 Task: Add Sprouts Organic Sea Salt Blue Corn Tortilla Chips to the cart.
Action: Mouse moved to (235, 105)
Screenshot: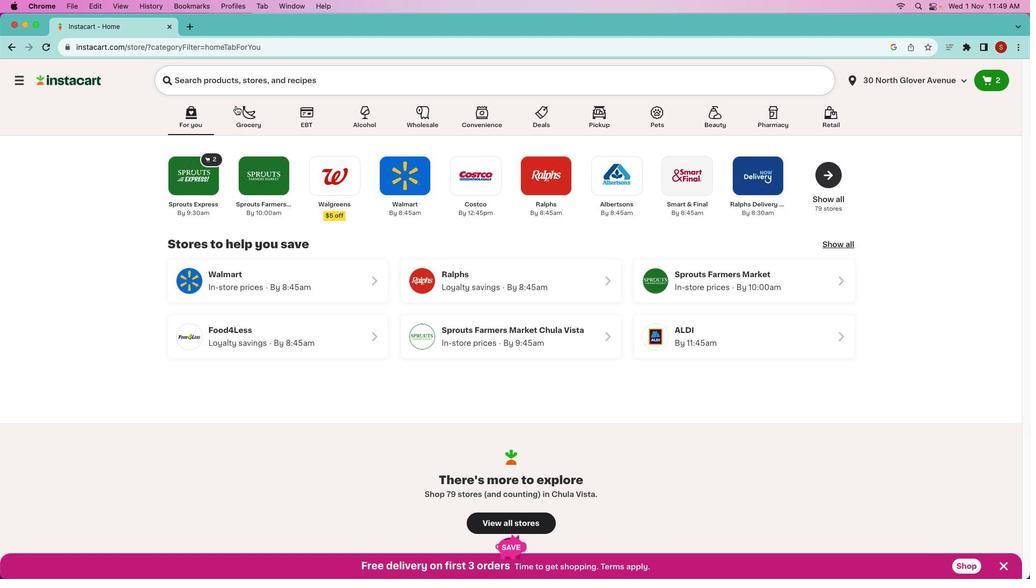 
Action: Mouse pressed left at (235, 105)
Screenshot: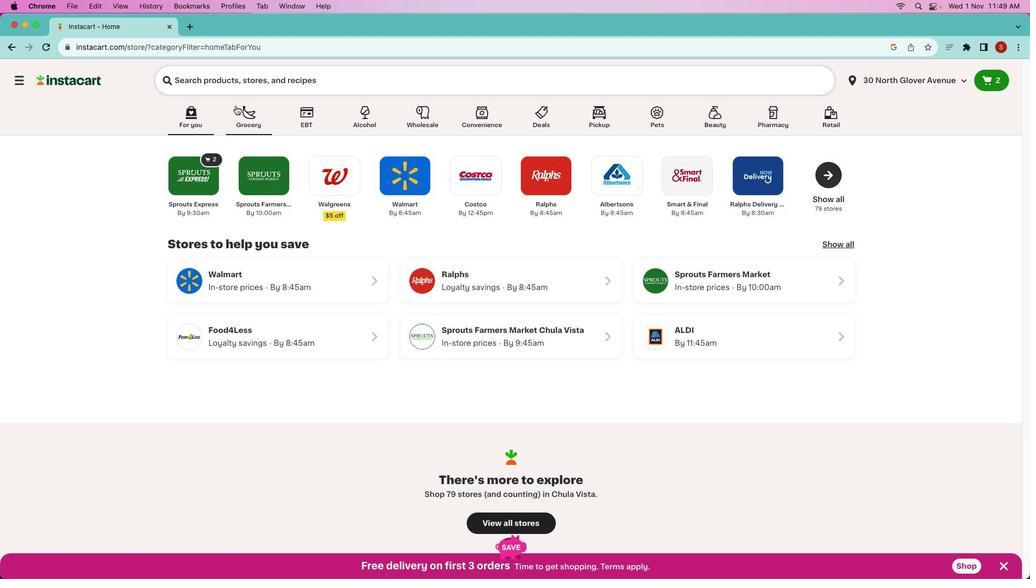 
Action: Mouse moved to (236, 106)
Screenshot: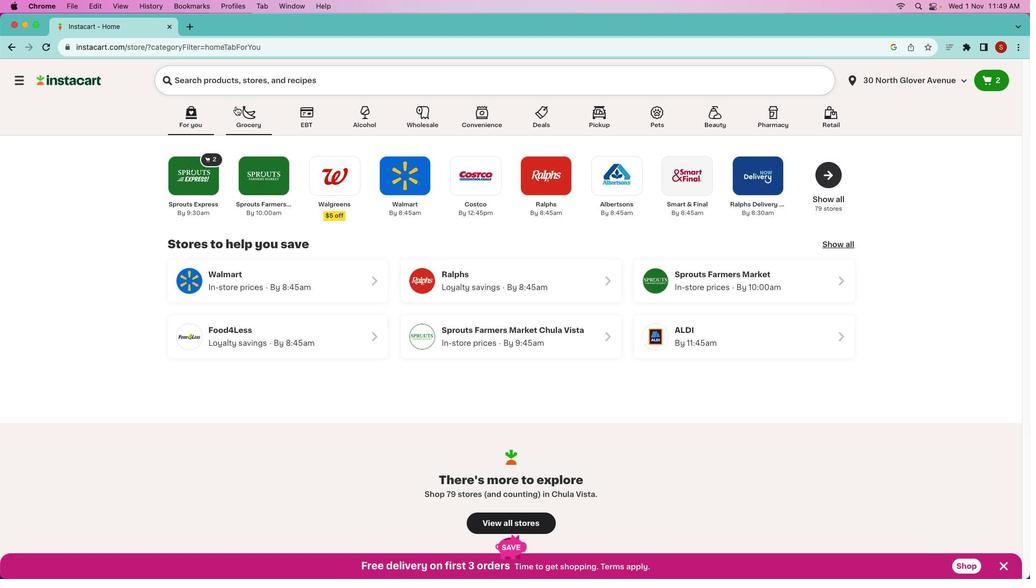
Action: Mouse pressed left at (236, 106)
Screenshot: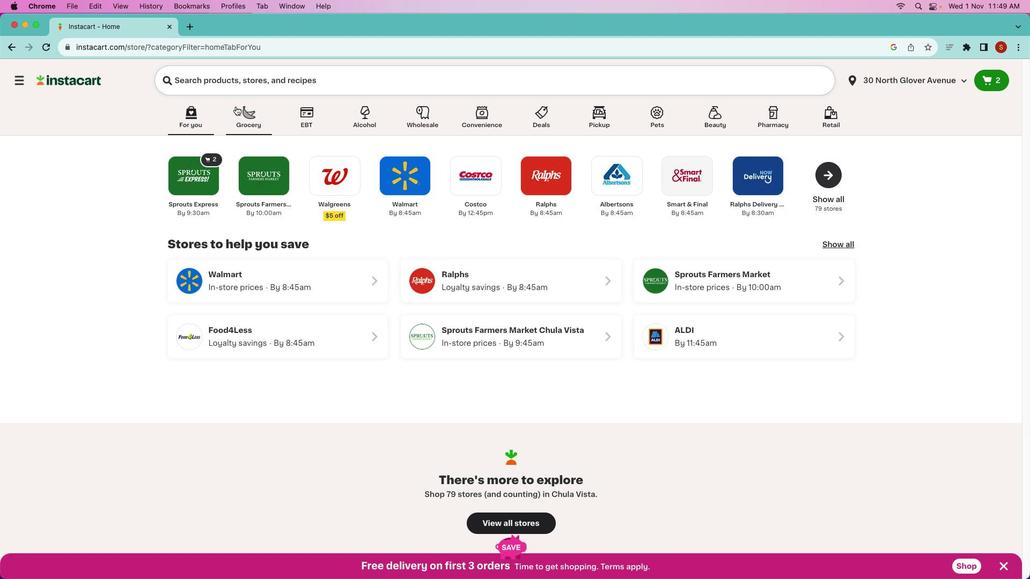 
Action: Mouse moved to (509, 325)
Screenshot: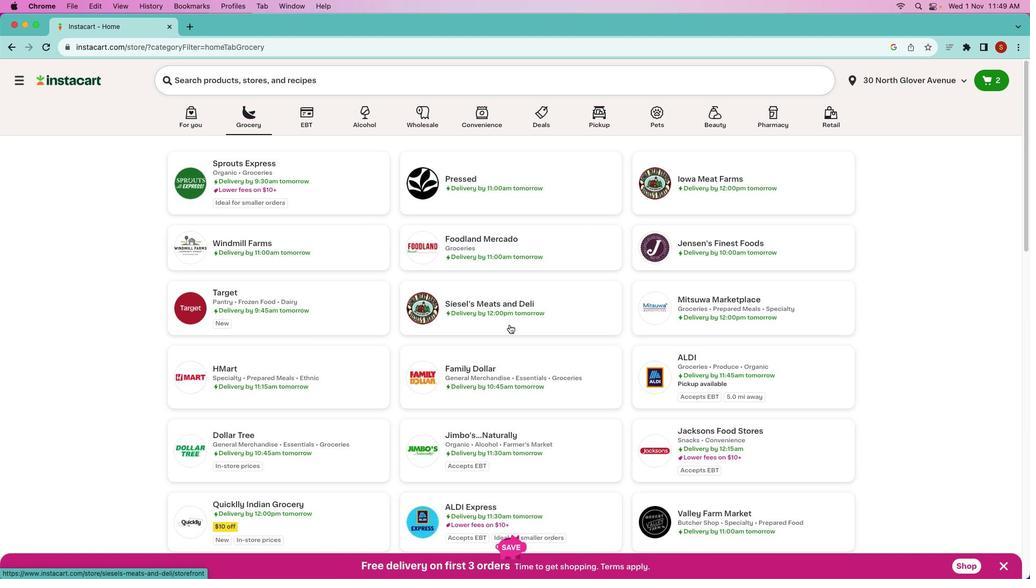 
Action: Mouse scrolled (509, 325) with delta (0, 0)
Screenshot: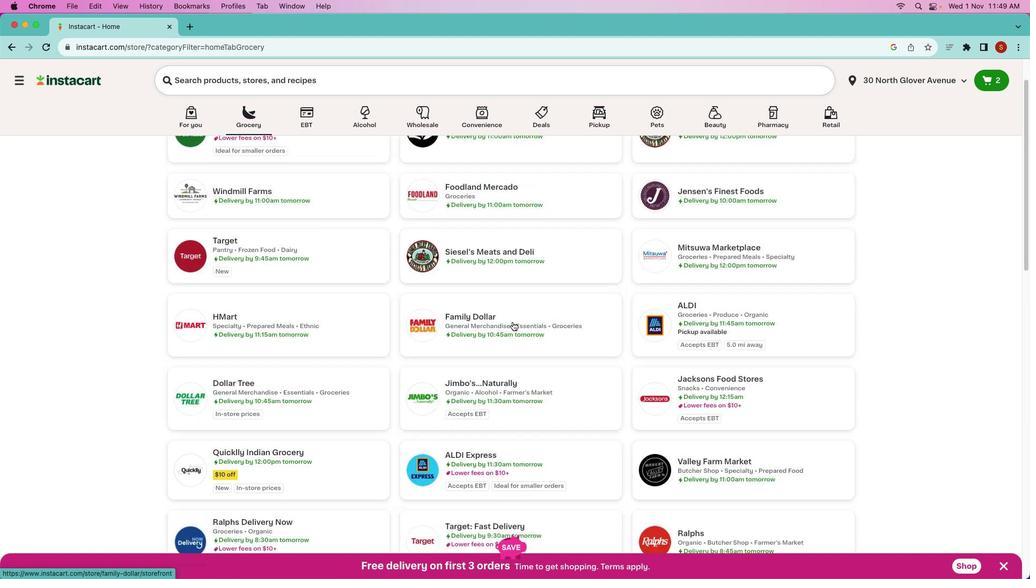 
Action: Mouse scrolled (509, 325) with delta (0, 0)
Screenshot: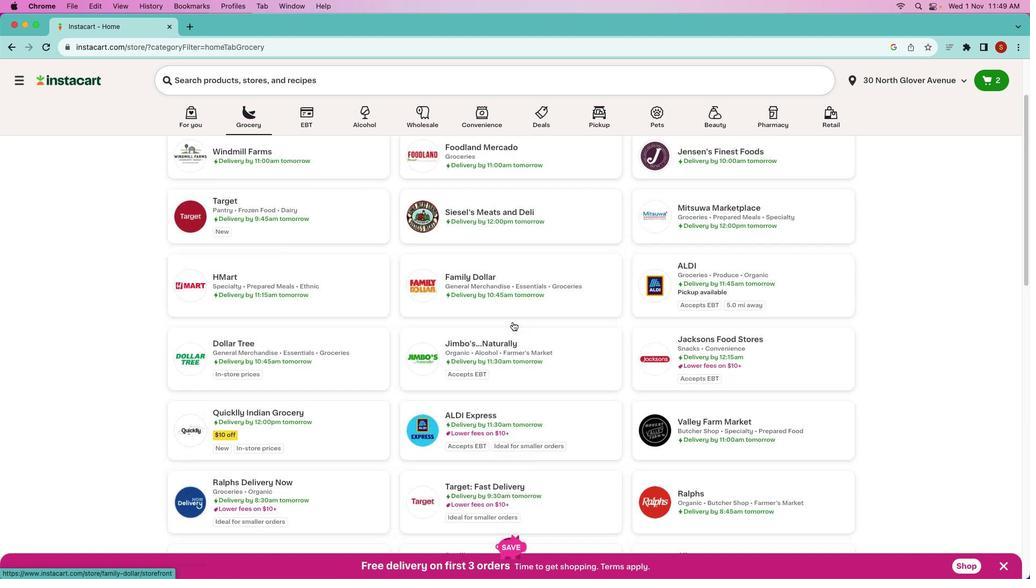 
Action: Mouse scrolled (509, 325) with delta (0, -1)
Screenshot: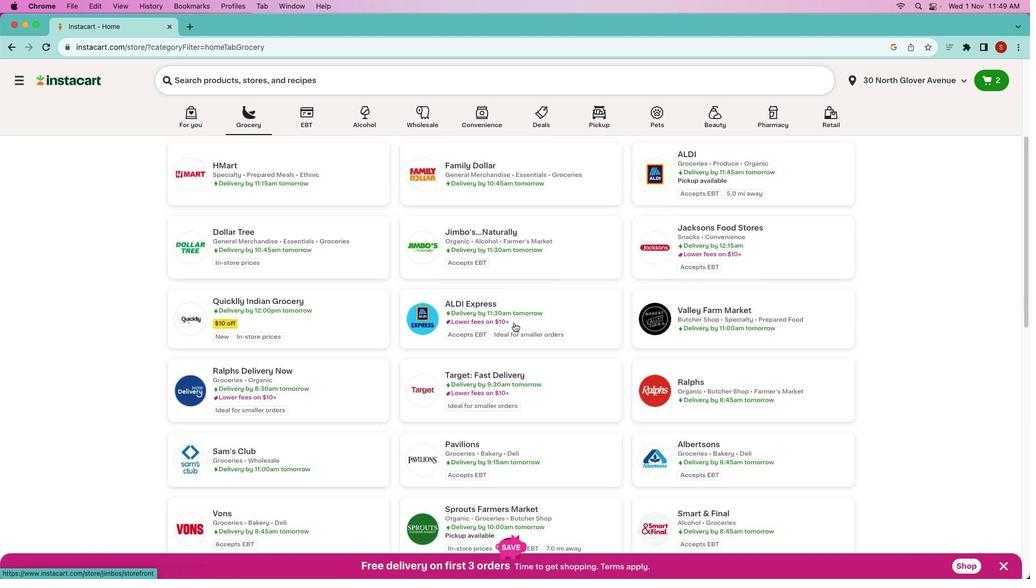 
Action: Mouse moved to (510, 324)
Screenshot: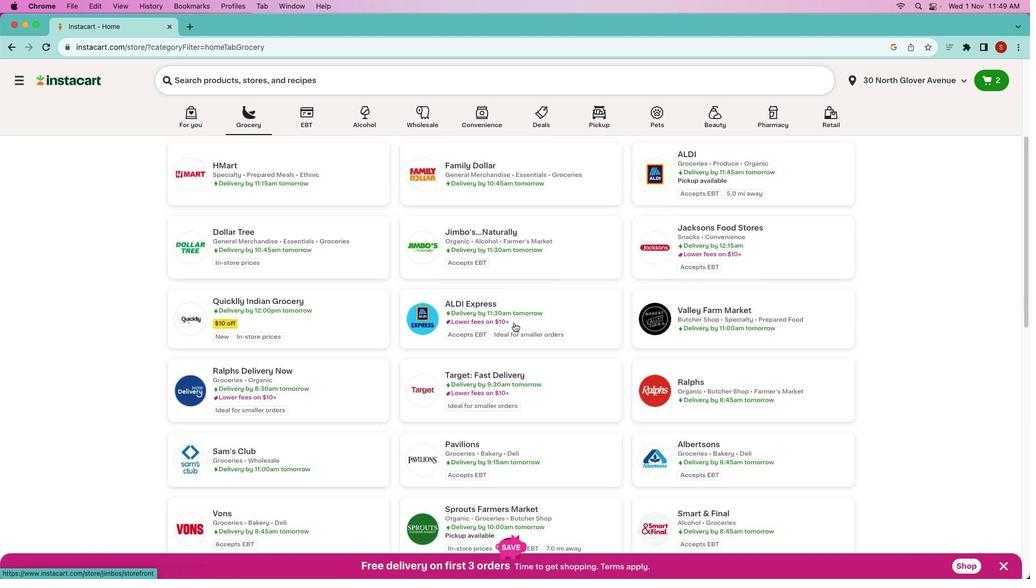 
Action: Mouse scrolled (510, 324) with delta (0, -2)
Screenshot: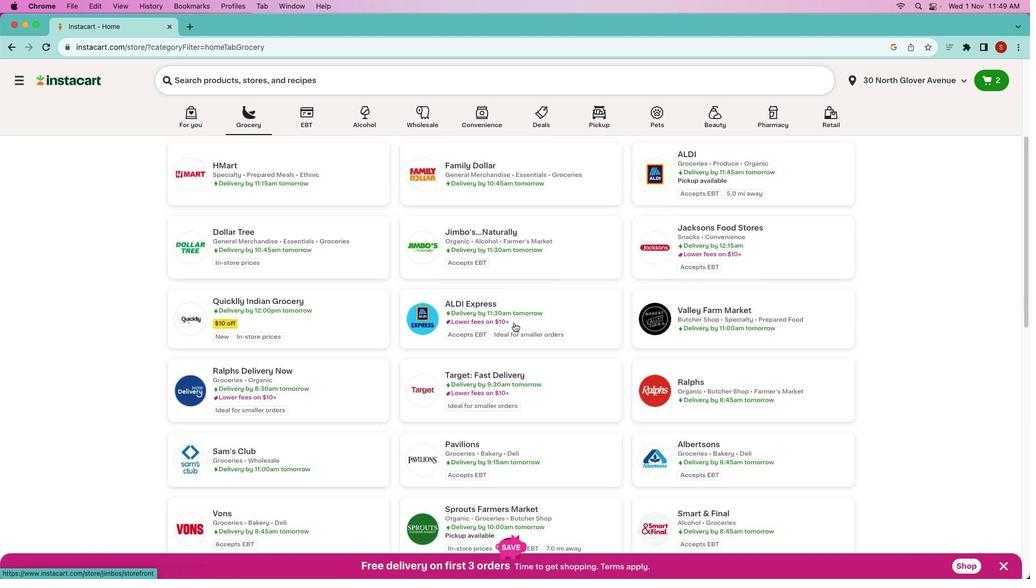 
Action: Mouse moved to (531, 362)
Screenshot: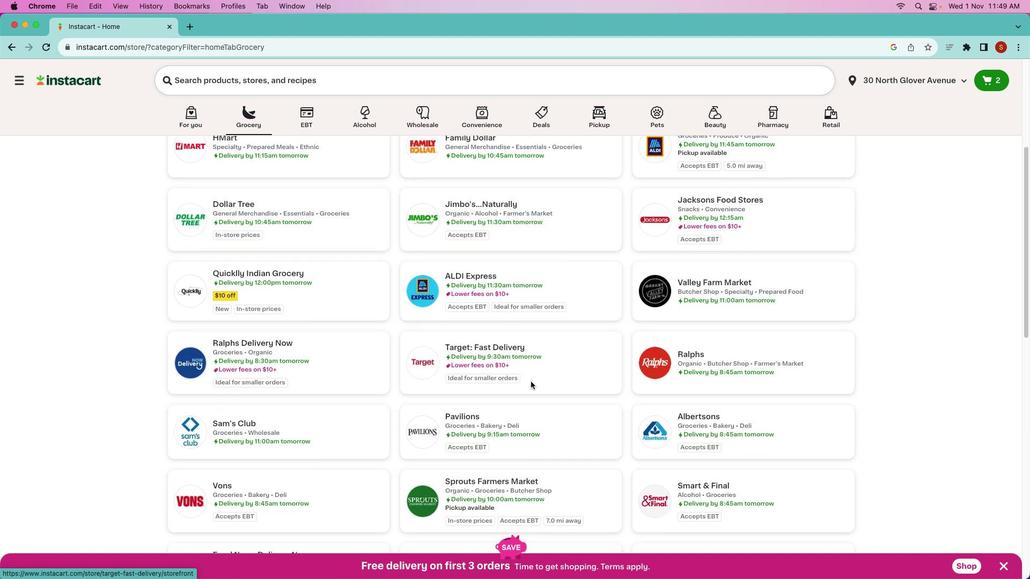 
Action: Mouse scrolled (531, 362) with delta (0, 0)
Screenshot: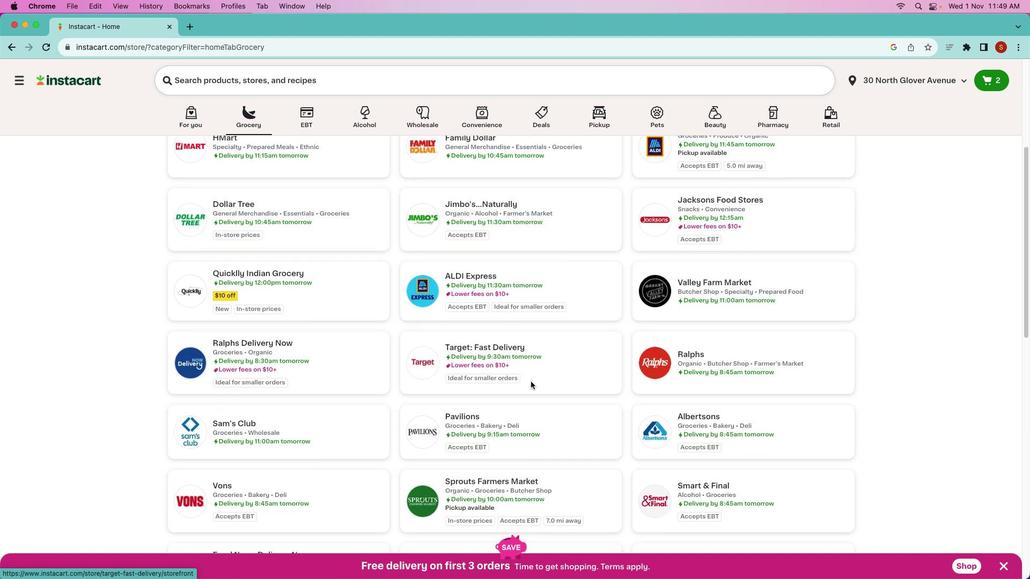 
Action: Mouse moved to (531, 362)
Screenshot: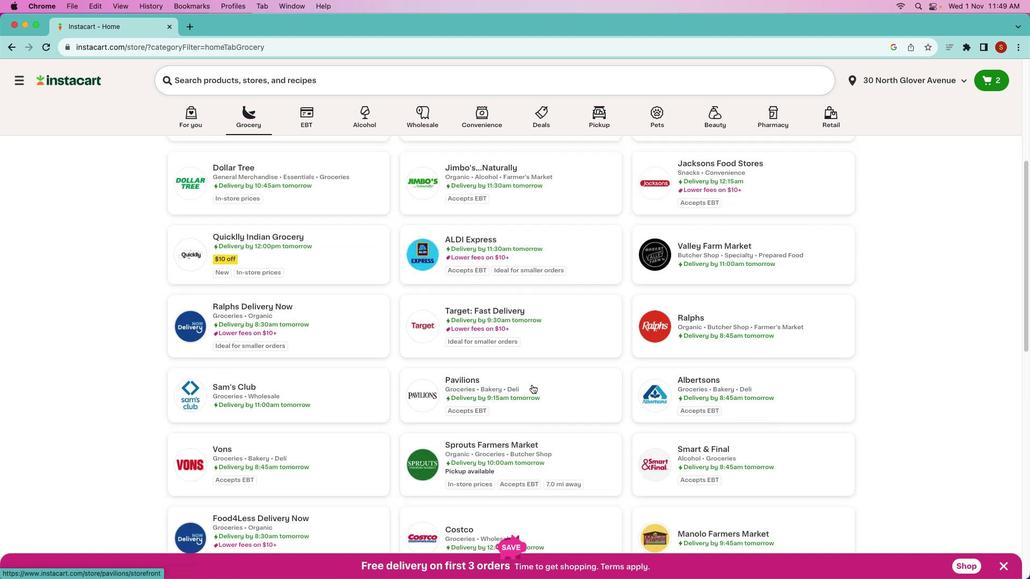 
Action: Mouse scrolled (531, 362) with delta (0, 0)
Screenshot: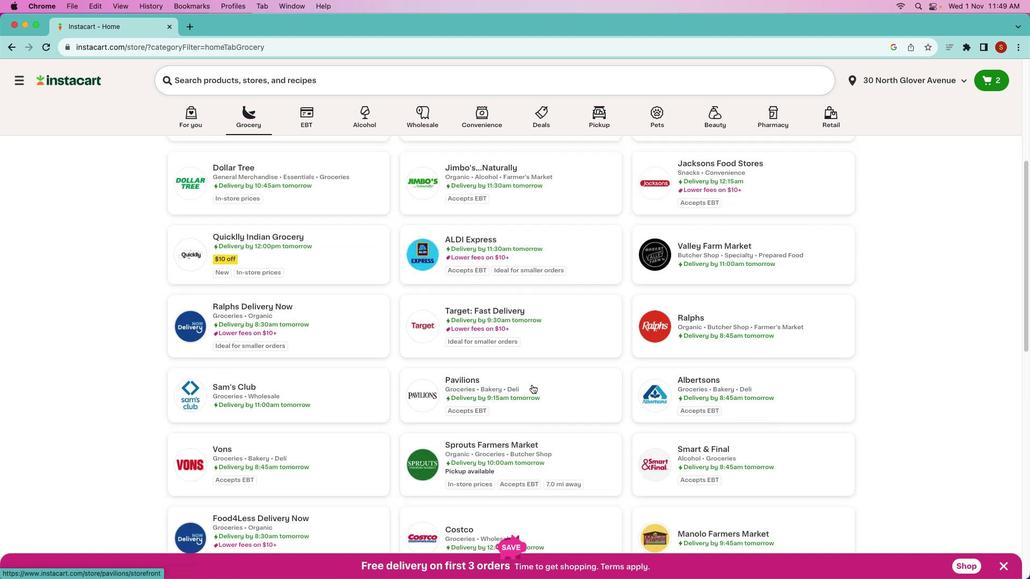 
Action: Mouse moved to (530, 367)
Screenshot: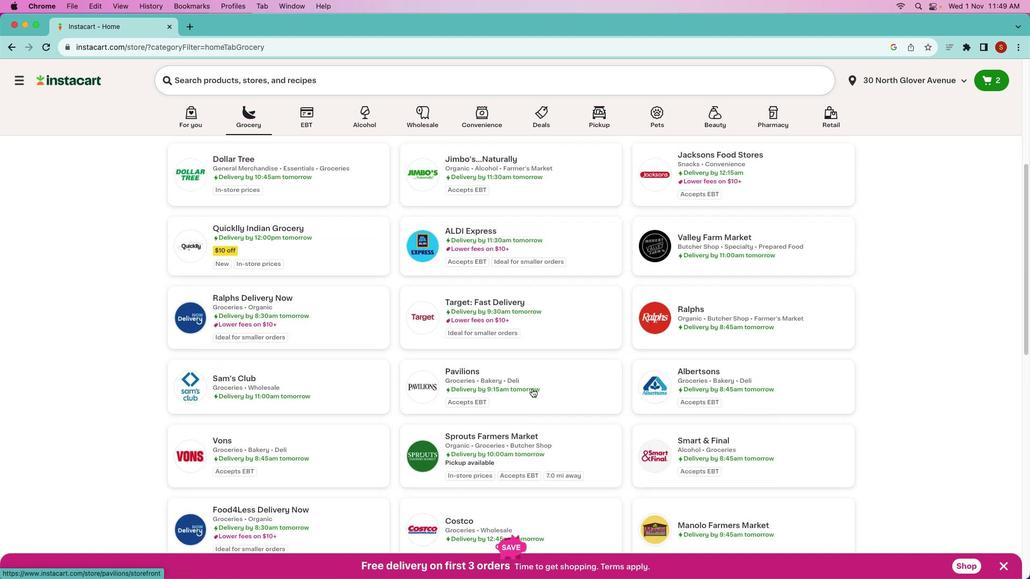 
Action: Mouse scrolled (530, 367) with delta (0, -1)
Screenshot: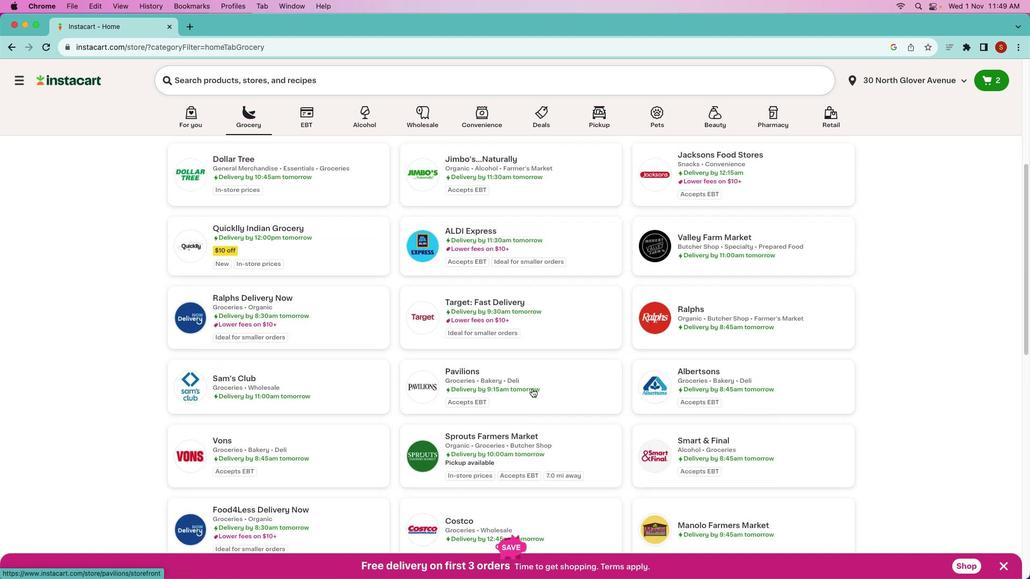 
Action: Mouse moved to (508, 427)
Screenshot: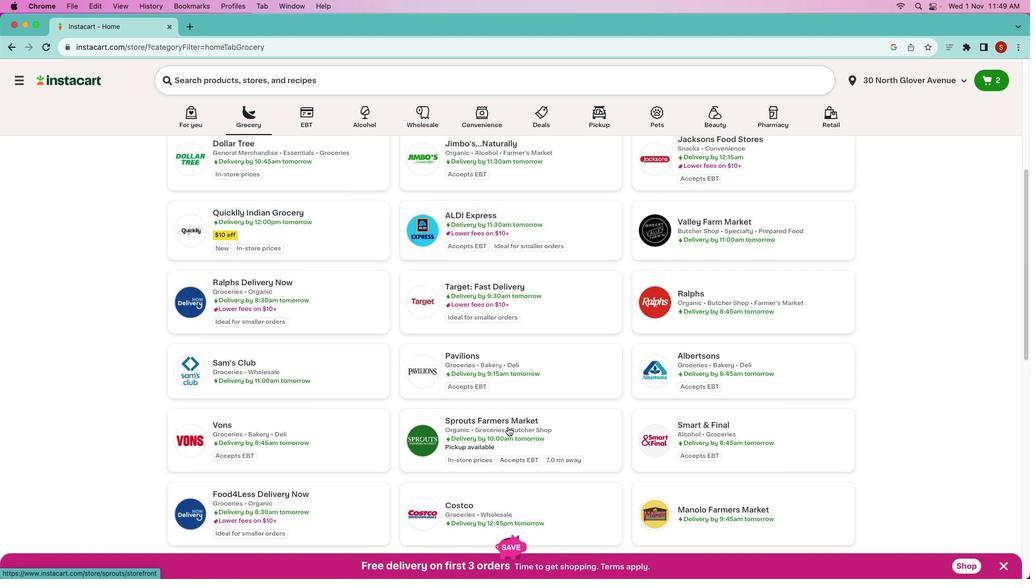 
Action: Mouse pressed left at (508, 427)
Screenshot: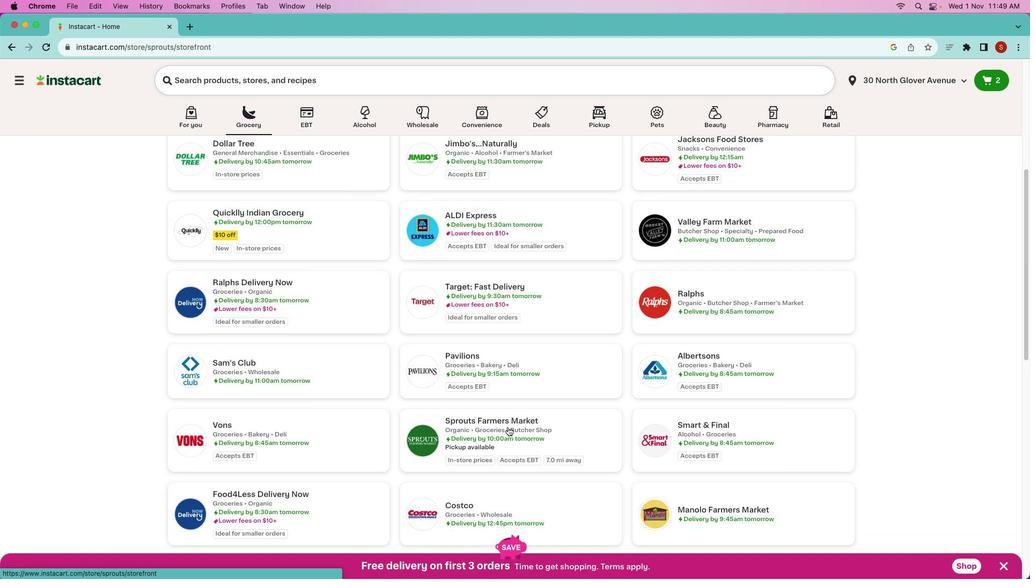 
Action: Mouse moved to (330, 81)
Screenshot: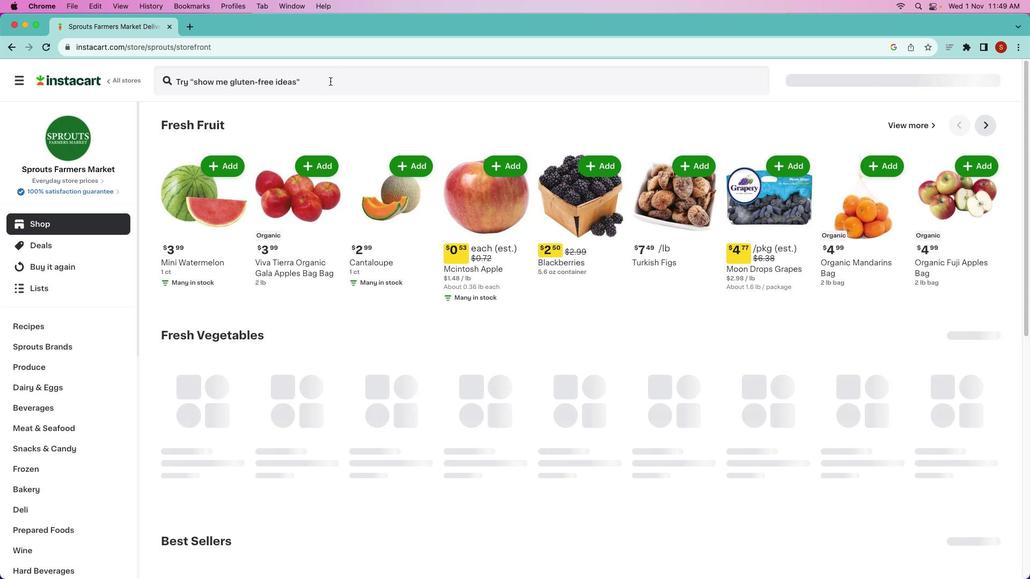 
Action: Mouse pressed left at (330, 81)
Screenshot: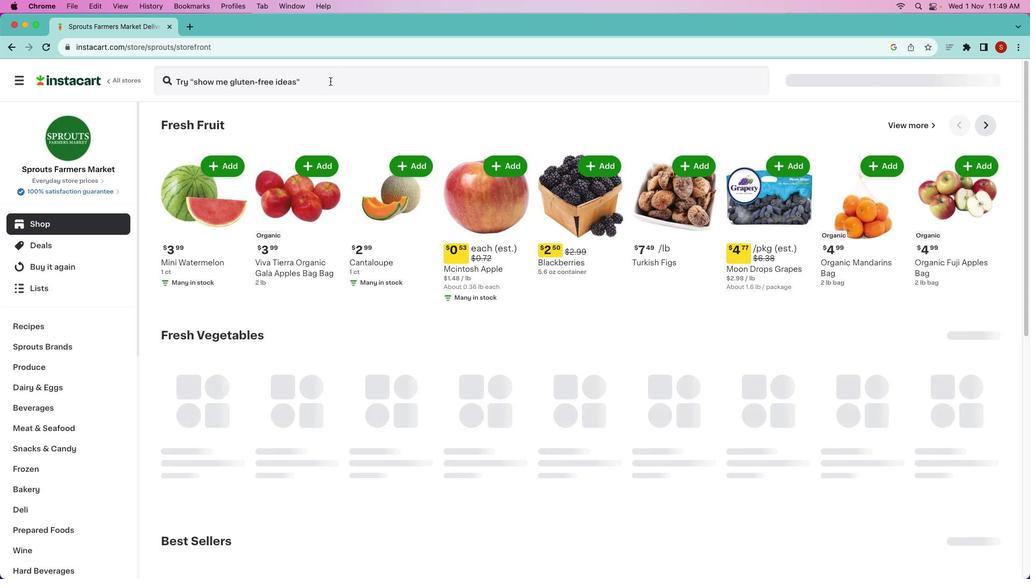 
Action: Mouse moved to (330, 81)
Screenshot: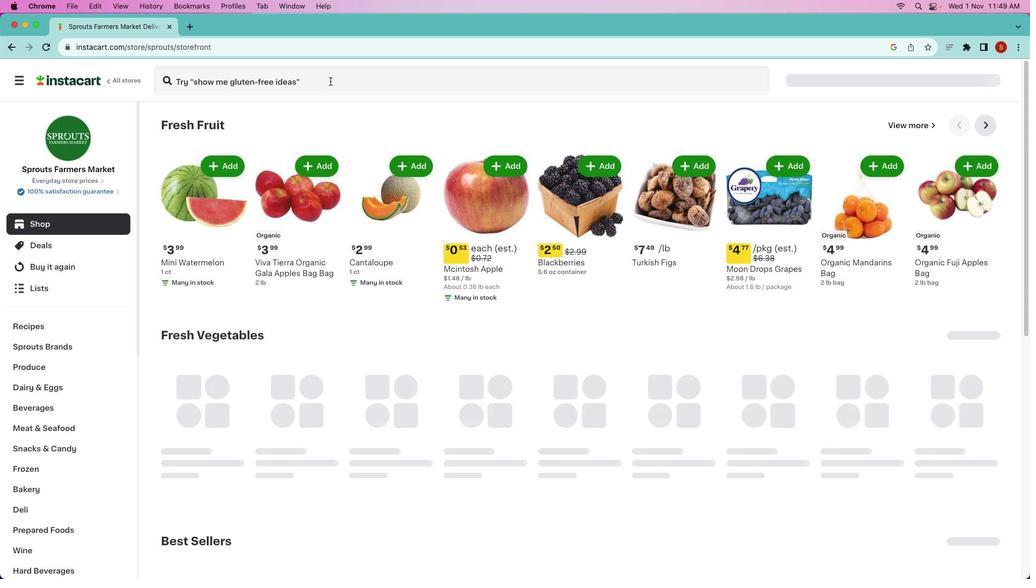 
Action: Key pressed 'd'Key.backspace's''p''r''o''u''t''s'Key.space'o''r''g''g''a''n''i''c'Key.space's''e''a'Key.space'b'Key.backspace's''a''l''t'Key.space'b''l''u''e'Key.space'c''o''r''n'Key.space't''o''r''t''i''a''l'Key.backspaceKey.backspace'l''l''a'Key.space'c''h''i''p''s'
Screenshot: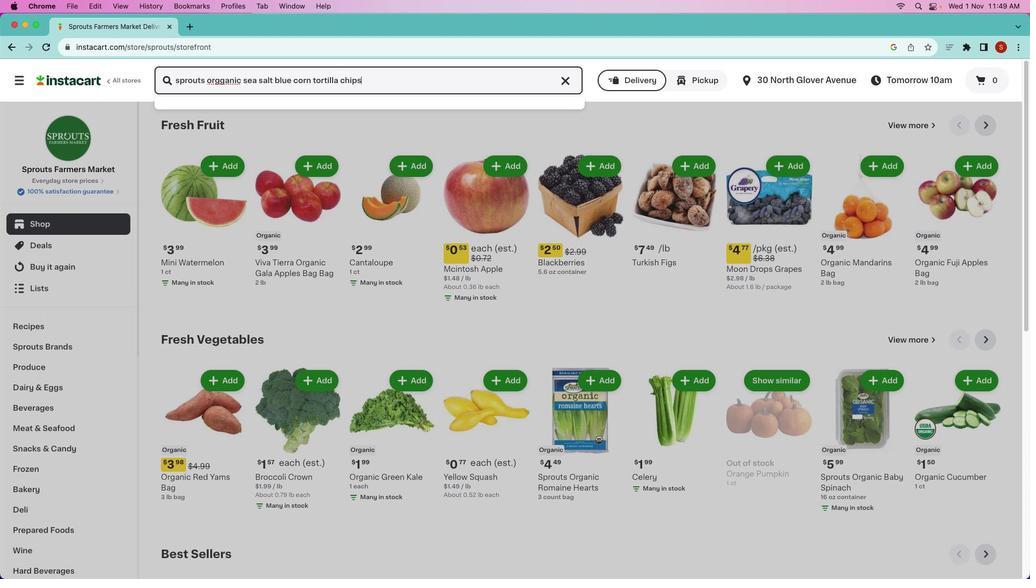 
Action: Mouse scrolled (330, 81) with delta (0, 0)
Screenshot: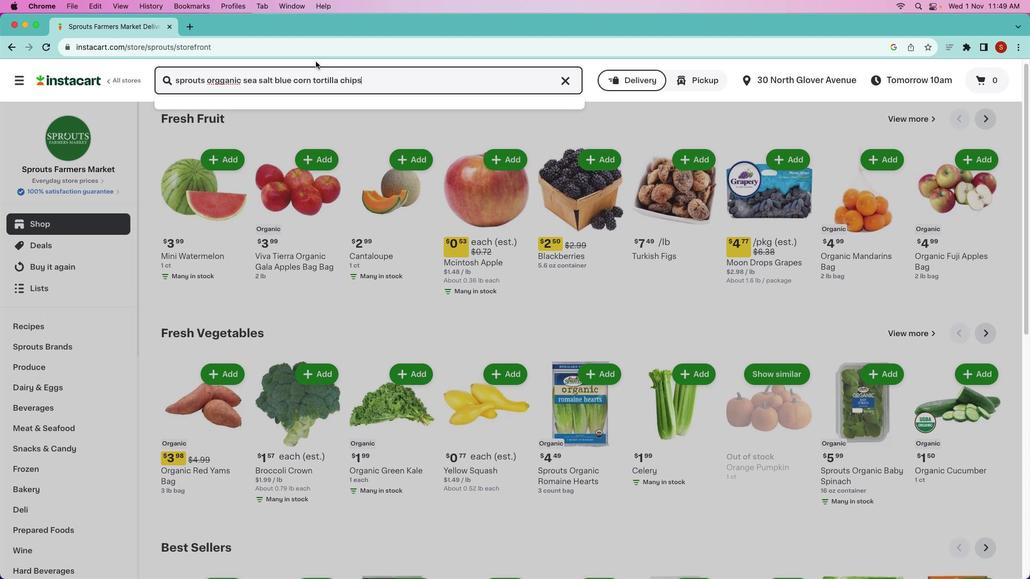 
Action: Mouse scrolled (330, 81) with delta (0, 0)
Screenshot: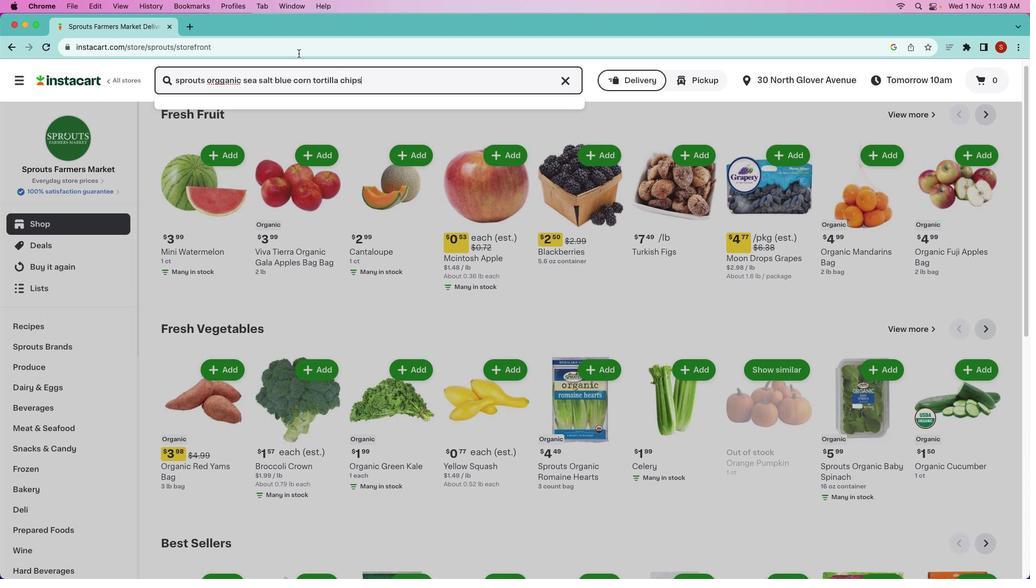 
Action: Mouse moved to (230, 86)
Screenshot: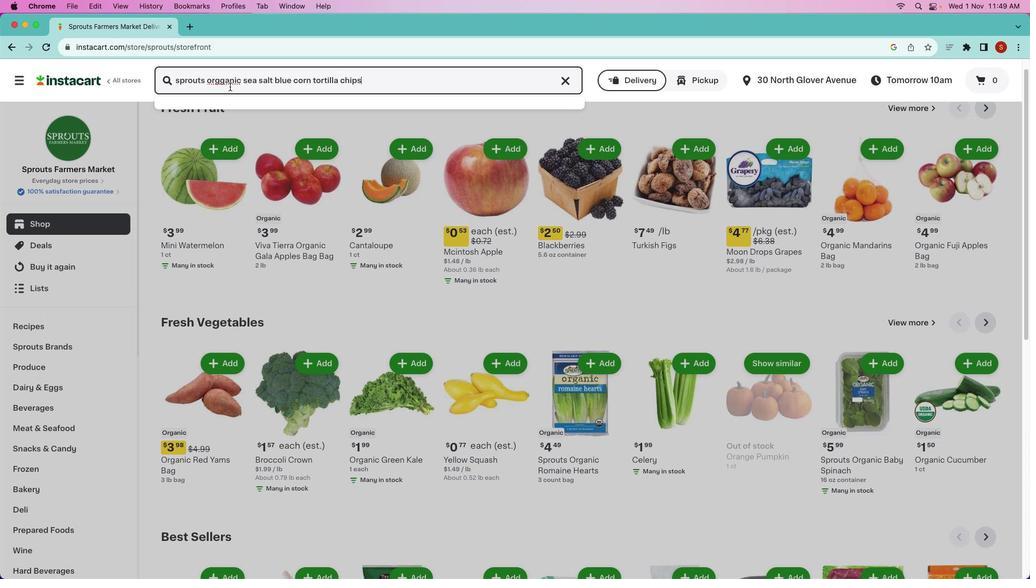 
Action: Mouse pressed left at (230, 86)
Screenshot: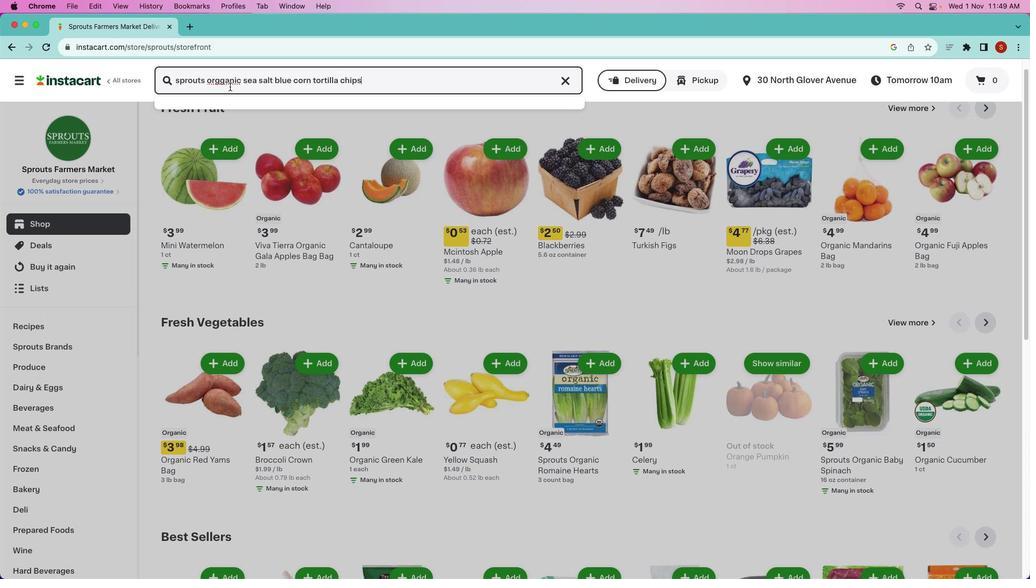 
Action: Mouse moved to (226, 80)
Screenshot: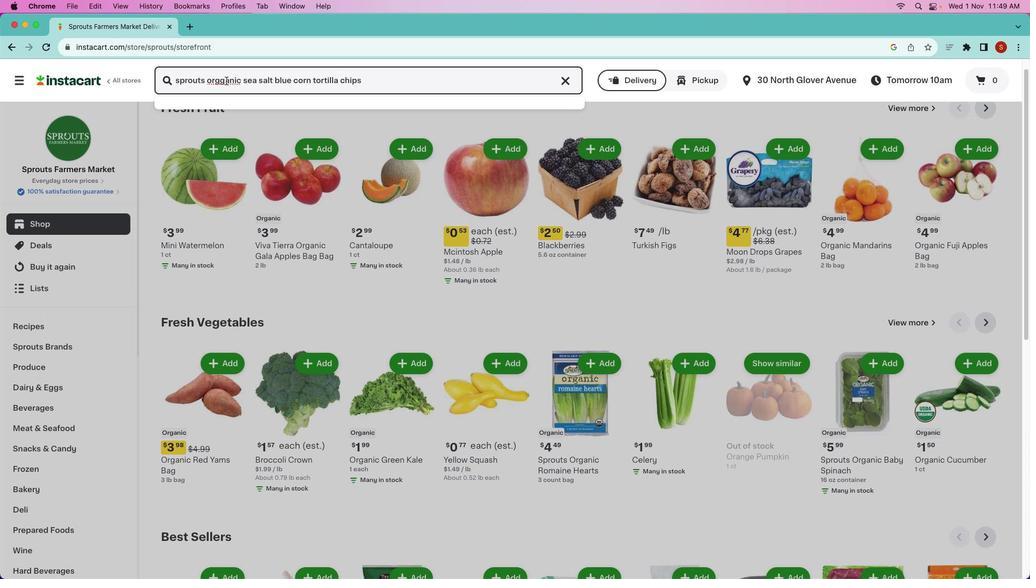 
Action: Mouse pressed left at (226, 80)
Screenshot: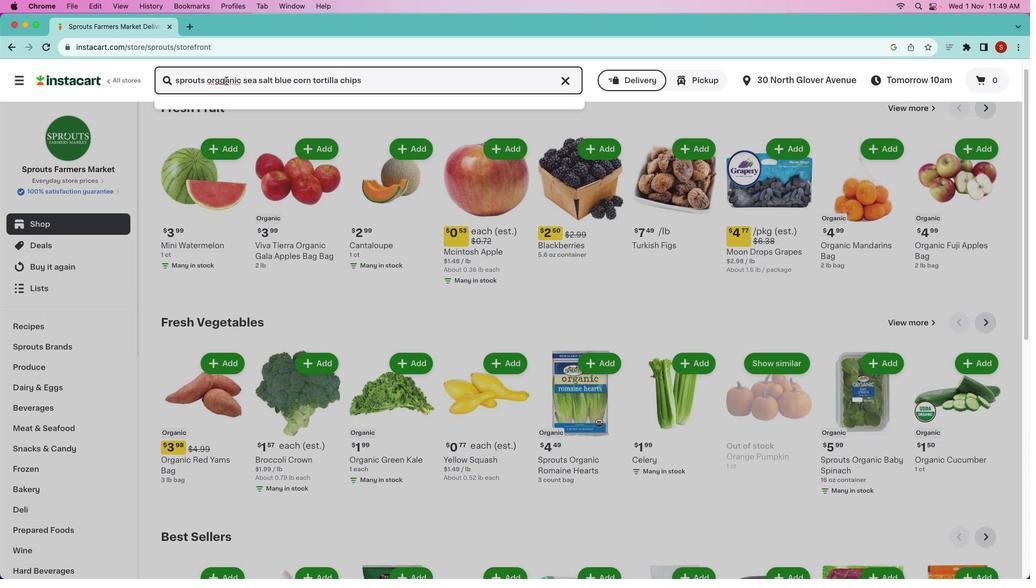 
Action: Mouse moved to (253, 95)
Screenshot: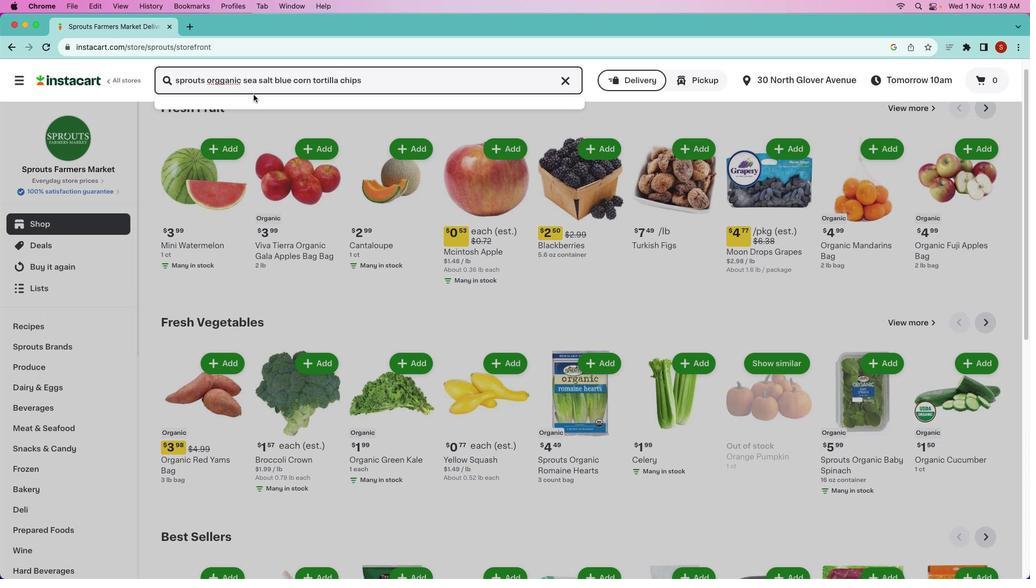 
Action: Key pressed Key.backspaceKey.enter
Screenshot: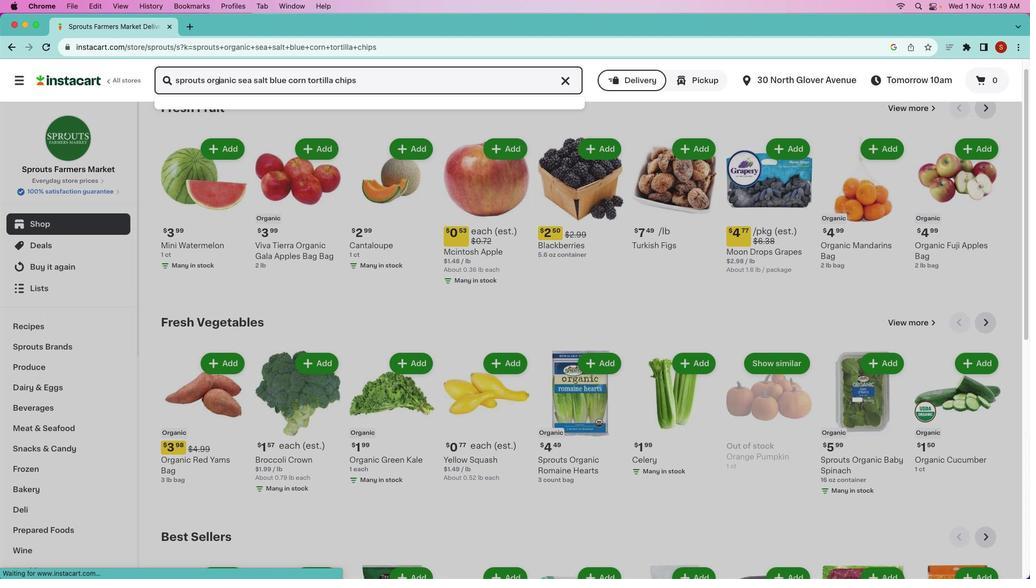 
Action: Mouse moved to (624, 185)
Screenshot: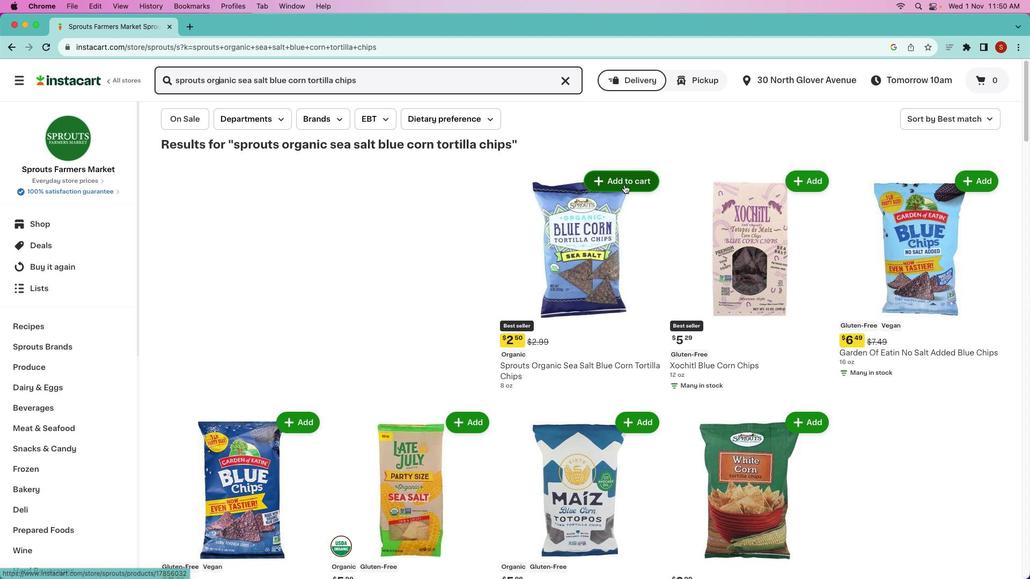 
Action: Mouse pressed left at (624, 185)
Screenshot: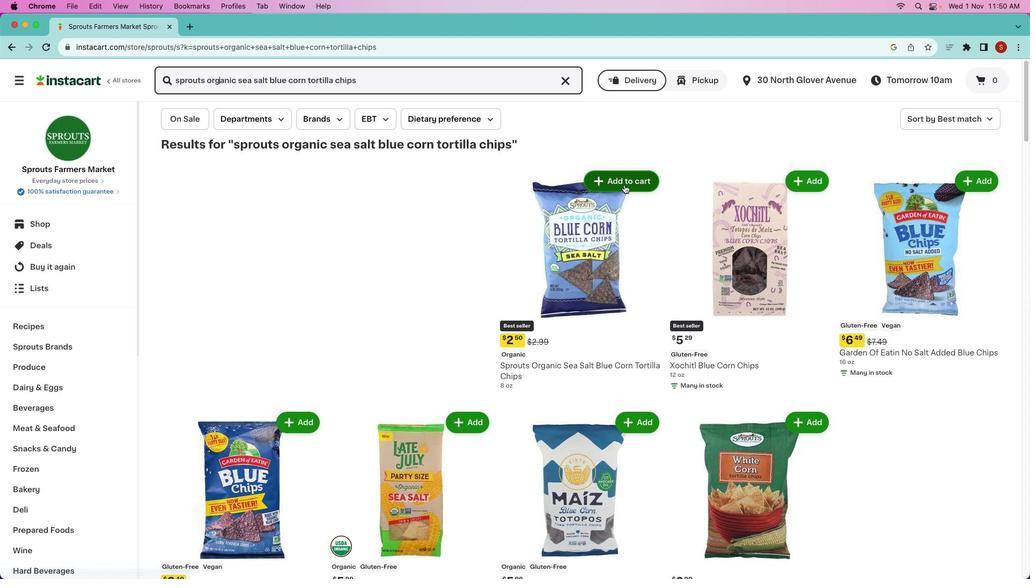
Action: Mouse moved to (644, 247)
Screenshot: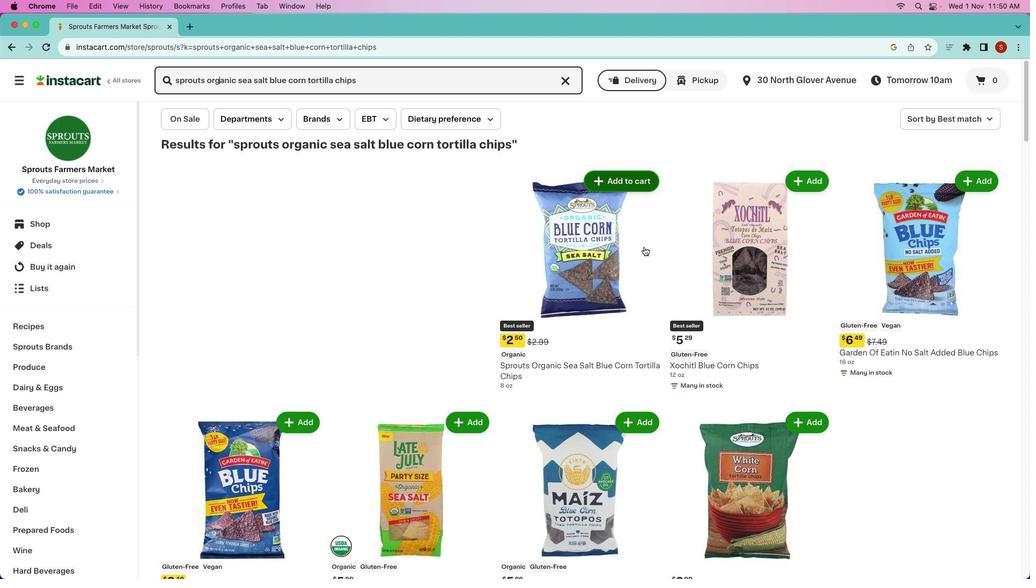 
